 Task: Enable the video filter "Direct3D9 deinterlace filter" for mosaic bridge stream output.
Action: Mouse moved to (99, 11)
Screenshot: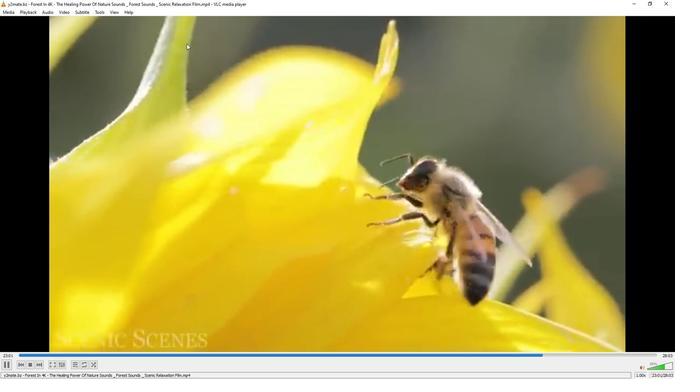 
Action: Mouse pressed left at (99, 11)
Screenshot: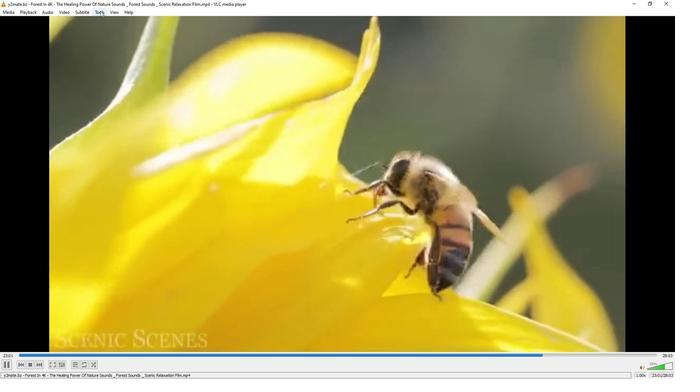 
Action: Mouse moved to (111, 97)
Screenshot: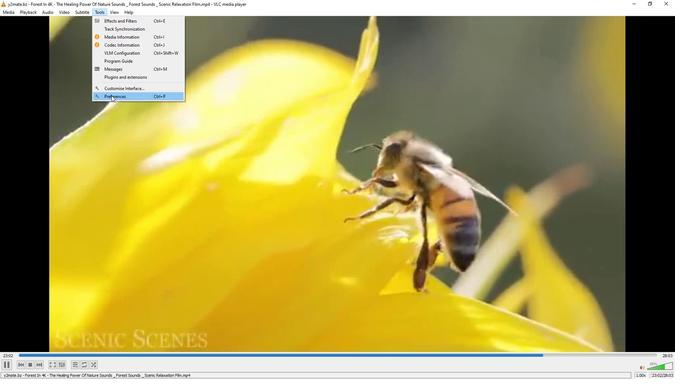 
Action: Mouse pressed left at (111, 97)
Screenshot: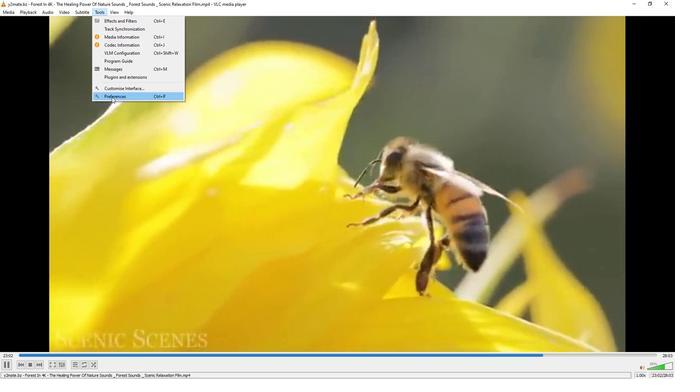 
Action: Mouse moved to (221, 308)
Screenshot: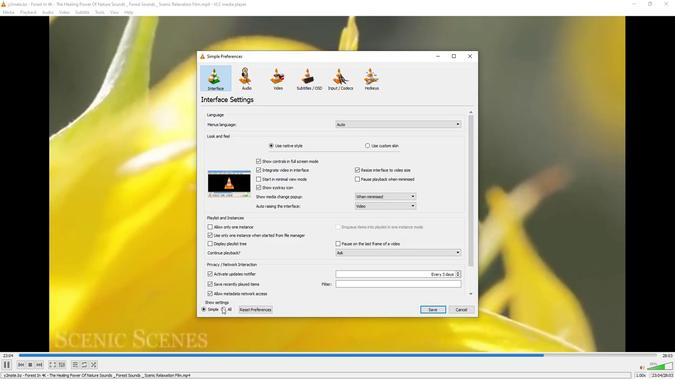 
Action: Mouse pressed left at (221, 308)
Screenshot: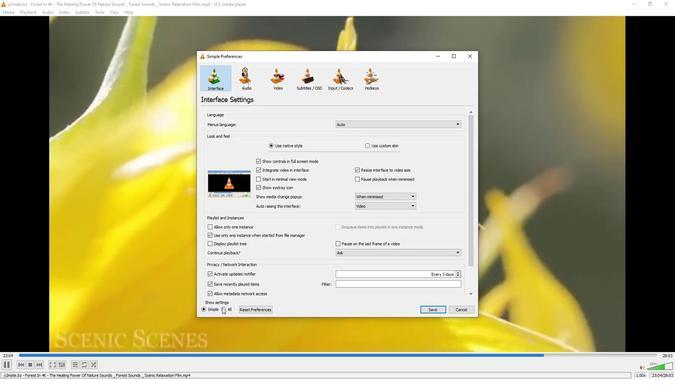 
Action: Mouse moved to (224, 255)
Screenshot: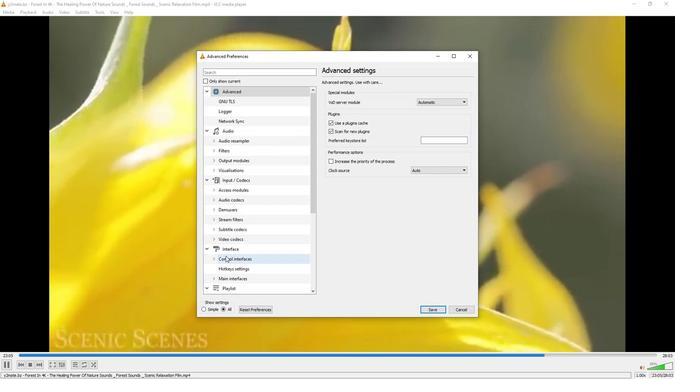 
Action: Mouse scrolled (224, 255) with delta (0, 0)
Screenshot: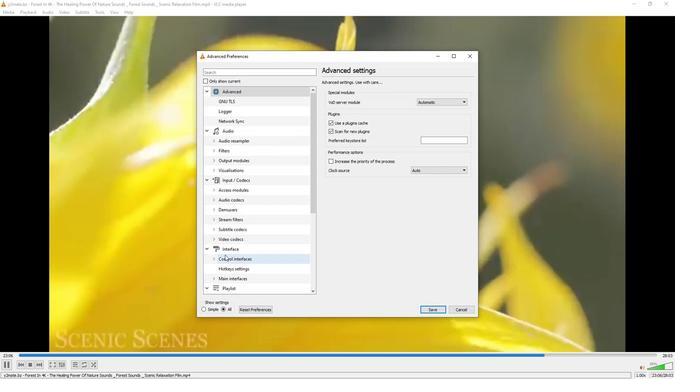 
Action: Mouse moved to (223, 254)
Screenshot: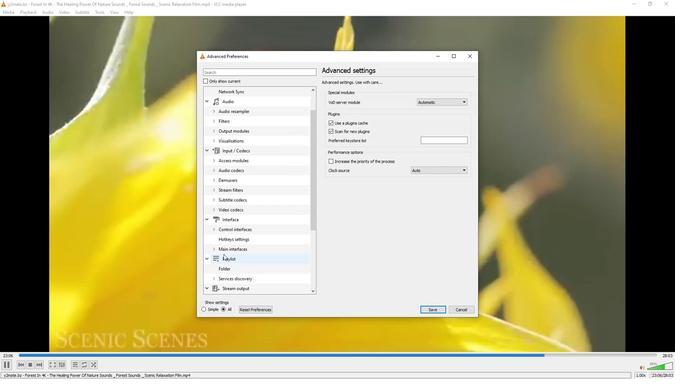 
Action: Mouse scrolled (223, 254) with delta (0, 0)
Screenshot: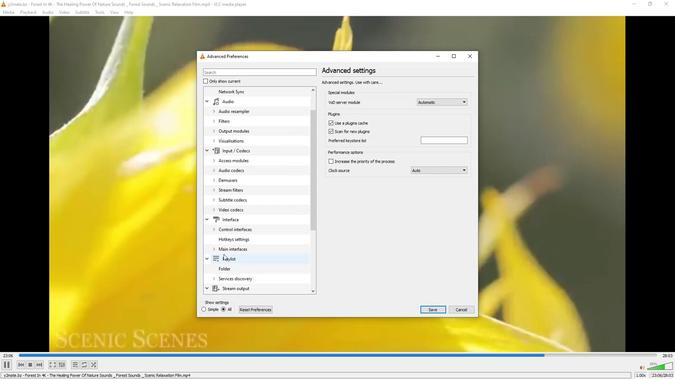 
Action: Mouse moved to (221, 253)
Screenshot: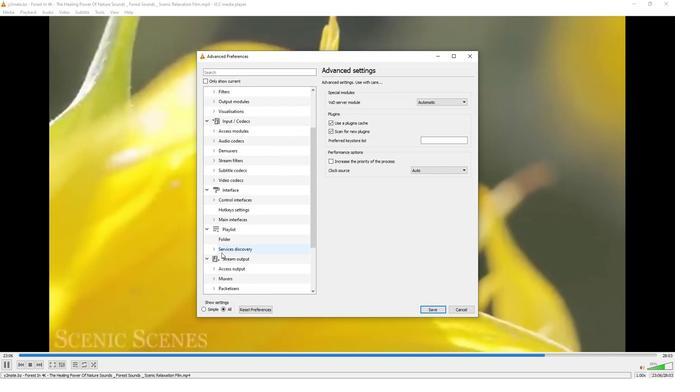 
Action: Mouse scrolled (221, 253) with delta (0, 0)
Screenshot: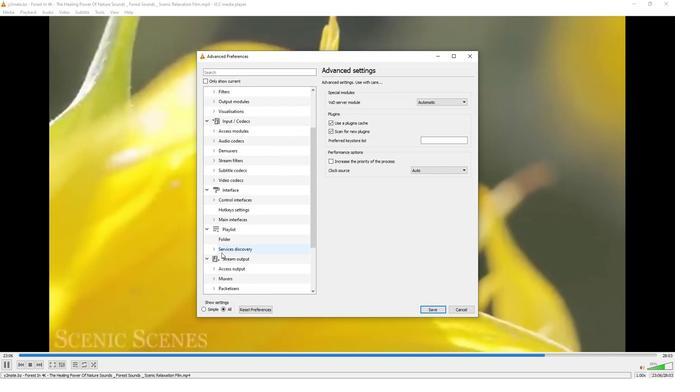 
Action: Mouse moved to (213, 268)
Screenshot: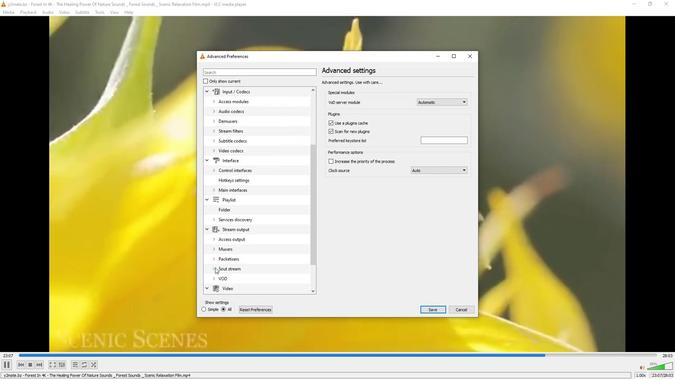 
Action: Mouse pressed left at (213, 268)
Screenshot: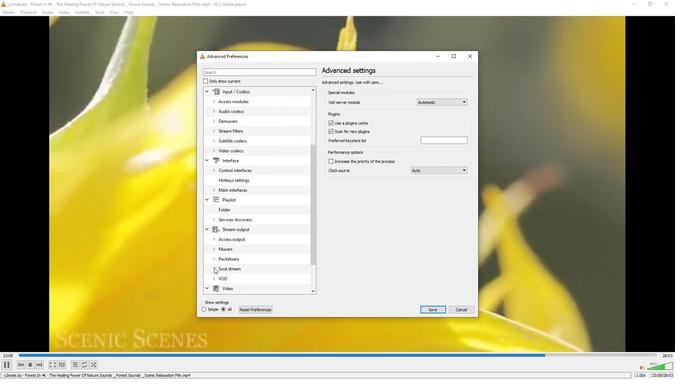 
Action: Mouse moved to (214, 269)
Screenshot: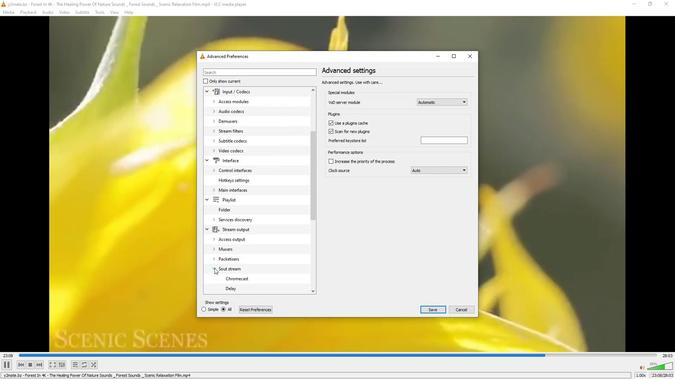 
Action: Mouse scrolled (214, 268) with delta (0, 0)
Screenshot: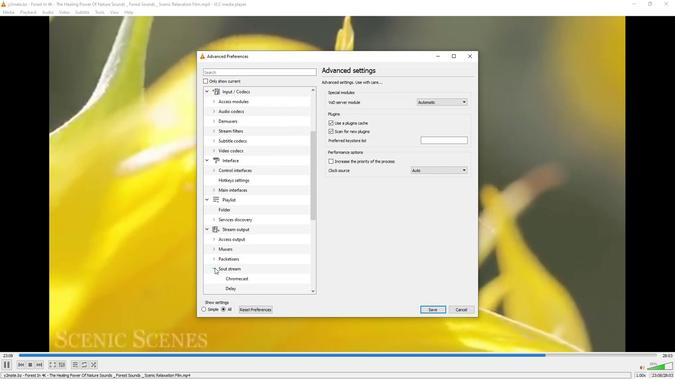
Action: Mouse scrolled (214, 268) with delta (0, 0)
Screenshot: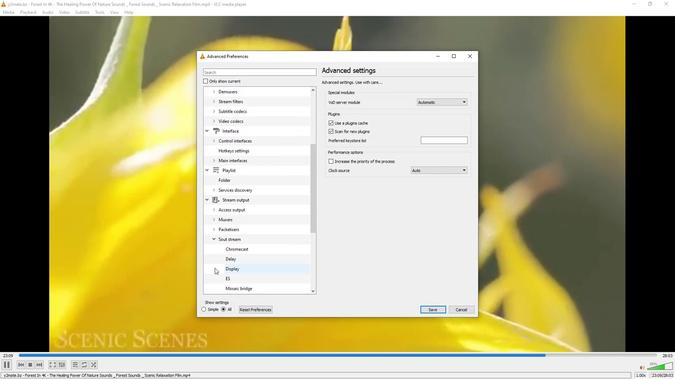 
Action: Mouse moved to (233, 259)
Screenshot: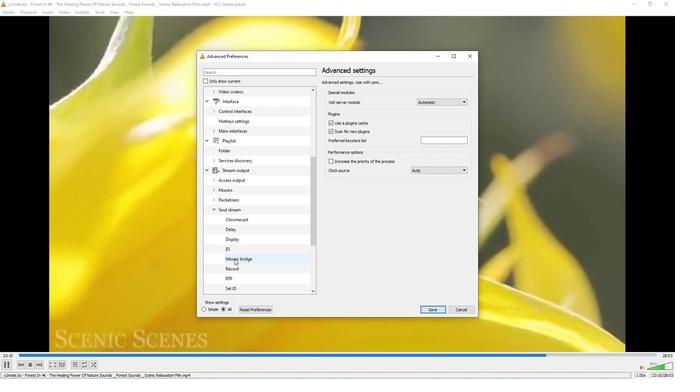 
Action: Mouse pressed left at (233, 259)
Screenshot: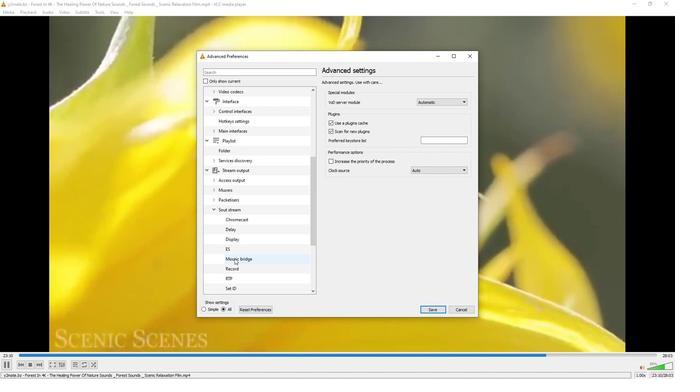 
Action: Mouse moved to (442, 249)
Screenshot: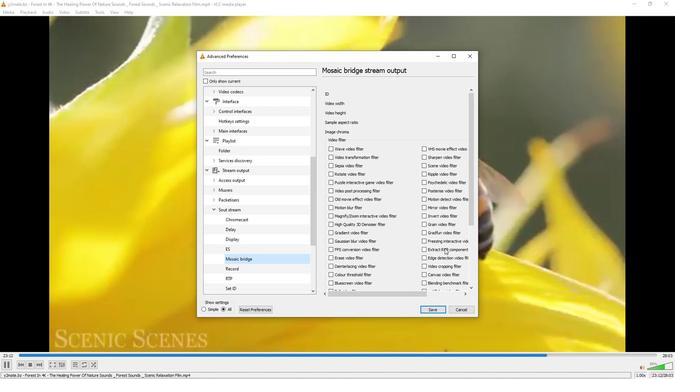 
Action: Mouse scrolled (442, 248) with delta (0, 0)
Screenshot: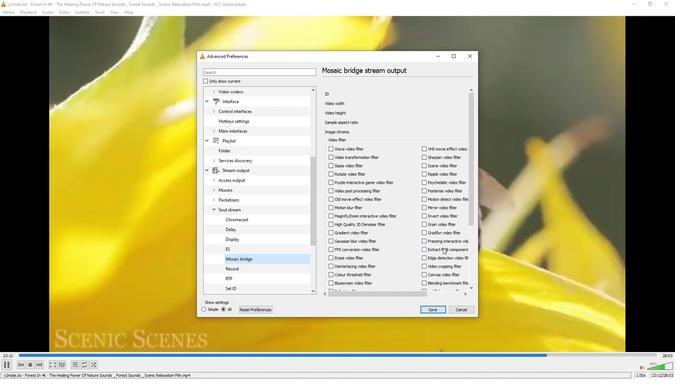 
Action: Mouse scrolled (442, 248) with delta (0, 0)
Screenshot: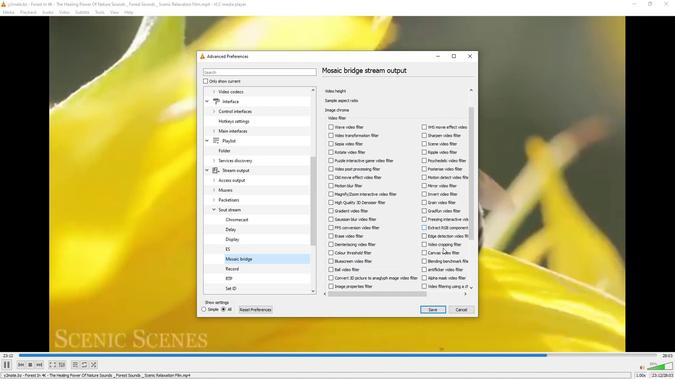 
Action: Mouse moved to (439, 252)
Screenshot: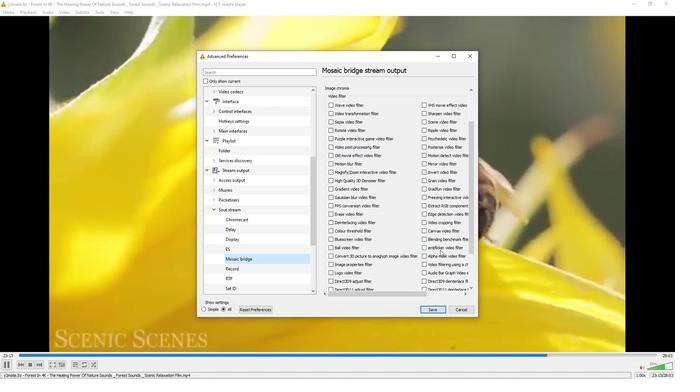 
Action: Mouse scrolled (439, 251) with delta (0, 0)
Screenshot: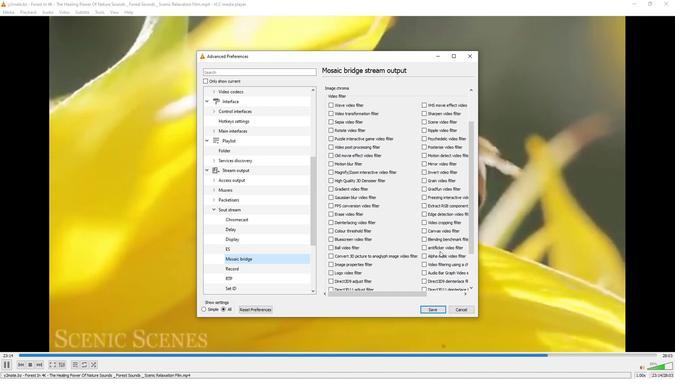 
Action: Mouse moved to (422, 258)
Screenshot: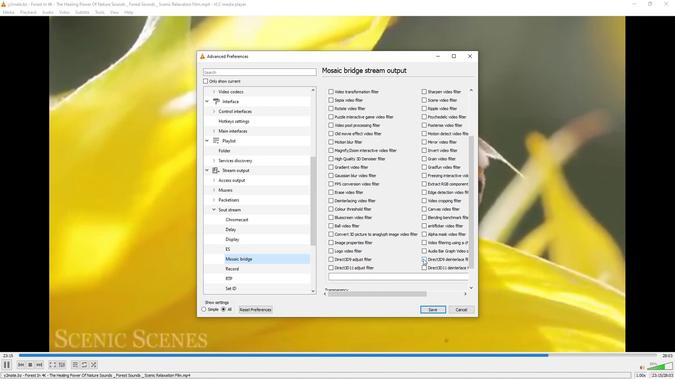 
Action: Mouse pressed left at (422, 258)
Screenshot: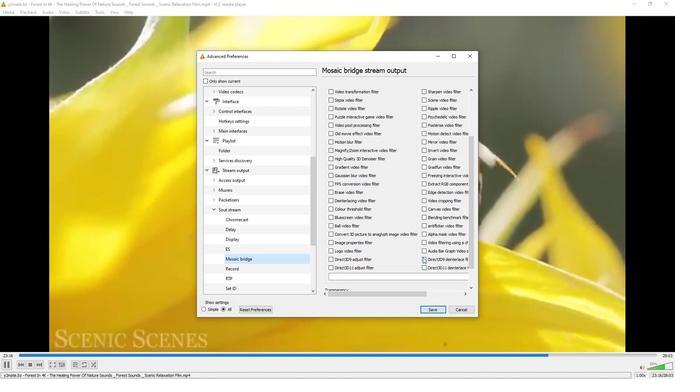 
Action: Mouse moved to (391, 250)
Screenshot: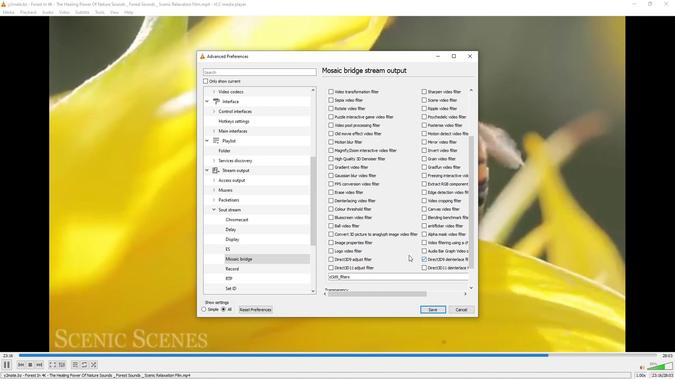 
